 Task: Apply Clip Filter to Noir
Action: Mouse moved to (683, 268)
Screenshot: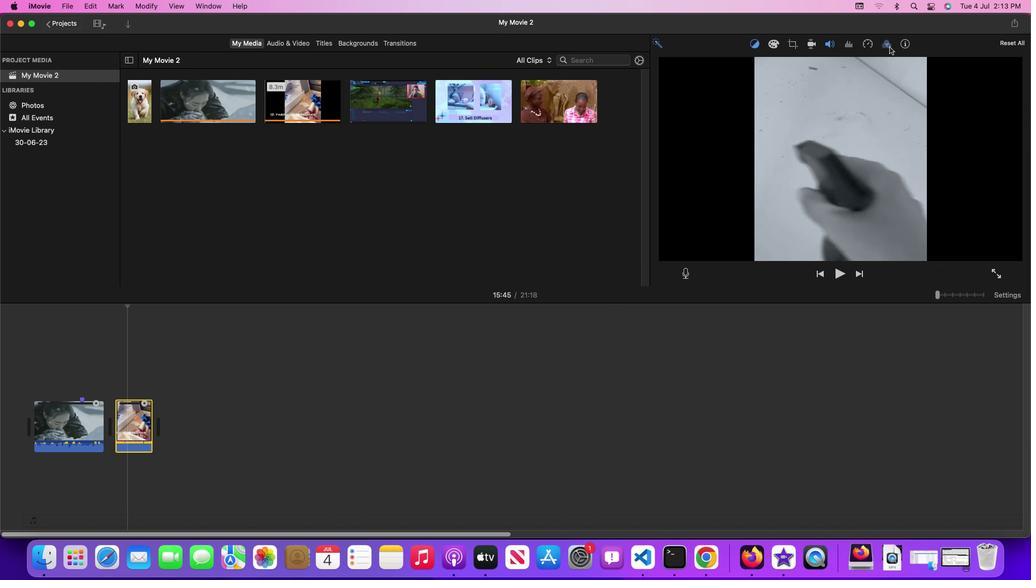 
Action: Mouse pressed left at (683, 268)
Screenshot: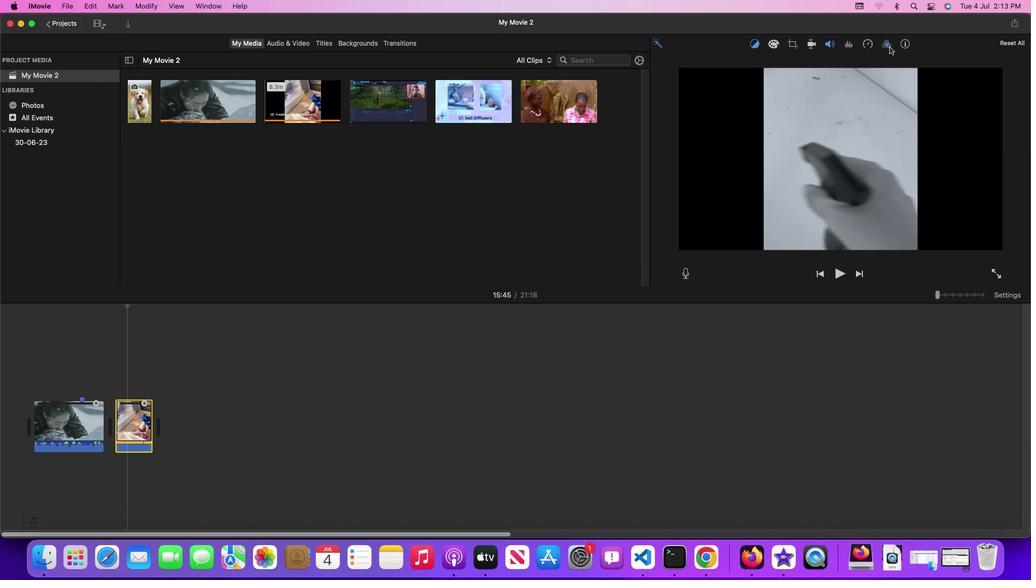 
Action: Mouse moved to (683, 268)
Screenshot: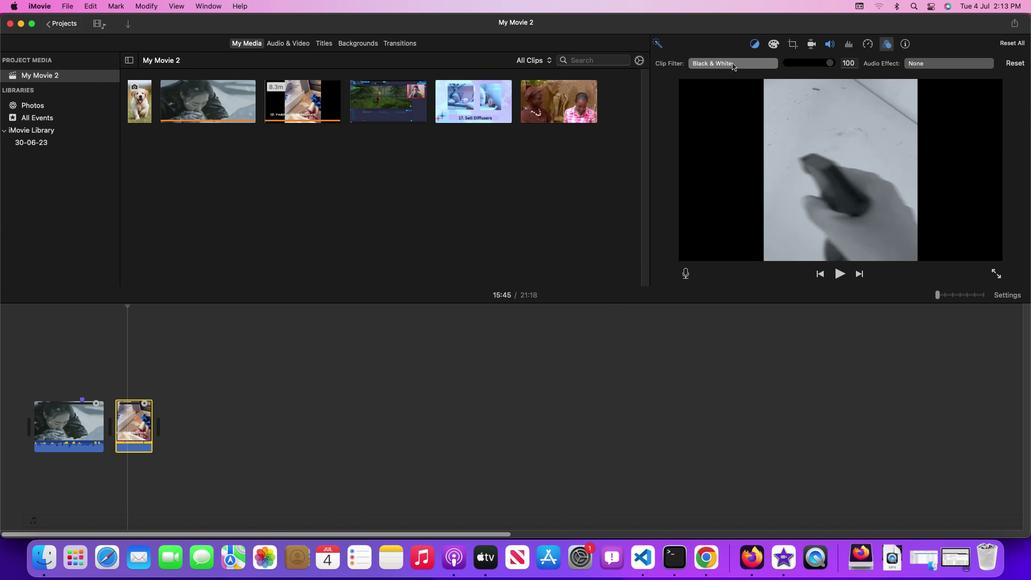 
Action: Mouse pressed left at (683, 268)
Screenshot: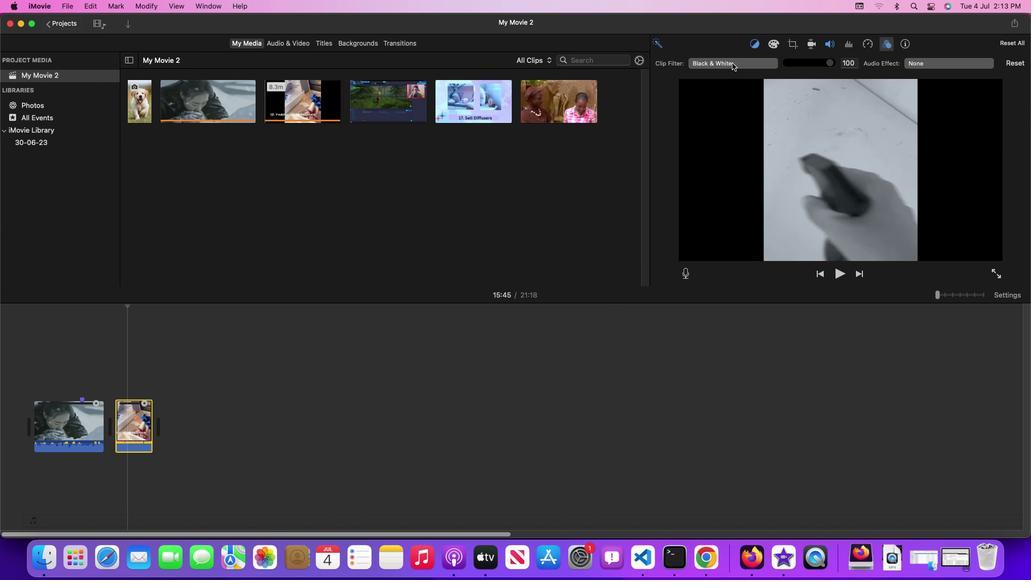 
Action: Mouse moved to (683, 268)
Screenshot: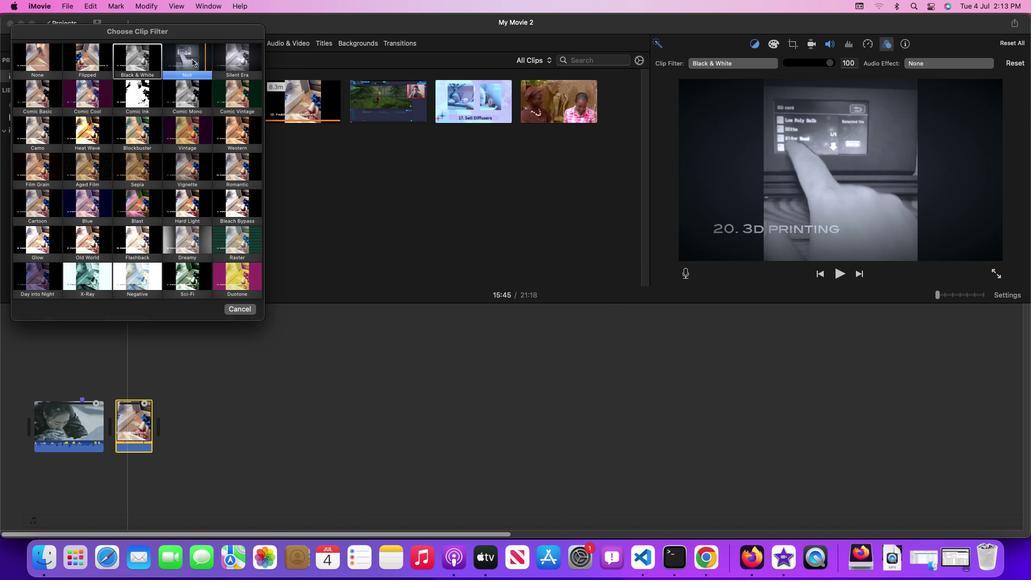 
Action: Mouse pressed left at (683, 268)
Screenshot: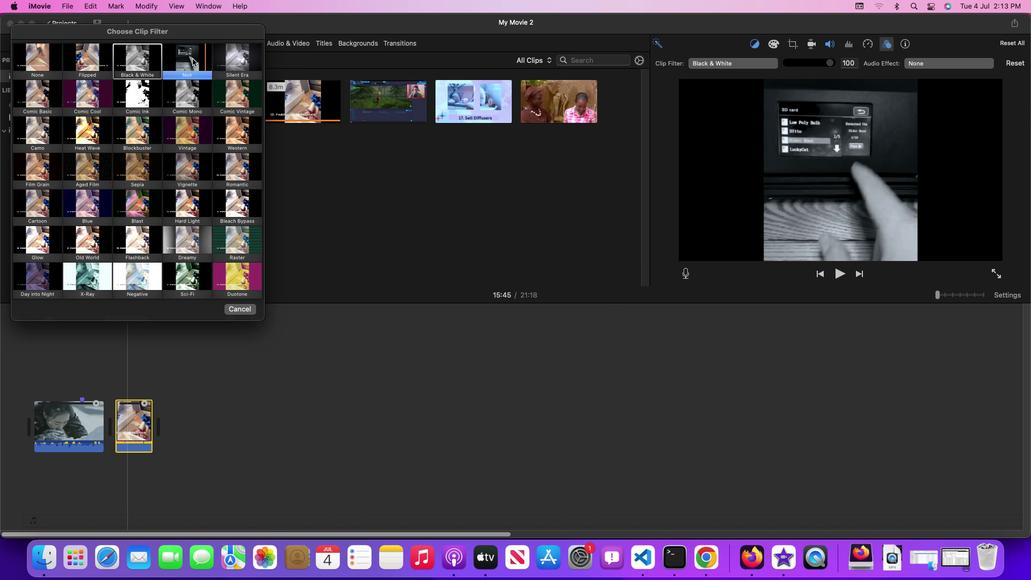 
Action: Mouse moved to (683, 269)
Screenshot: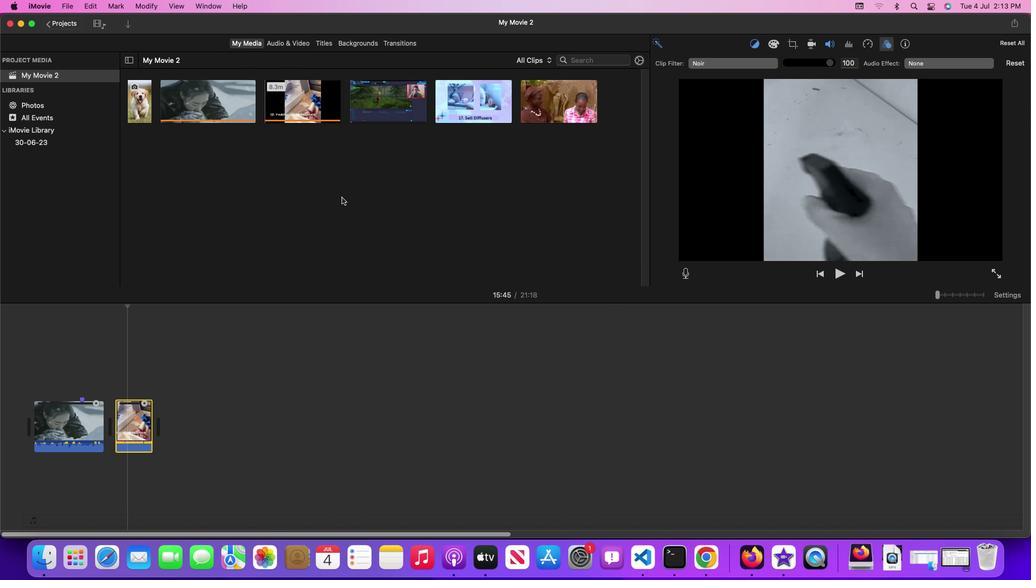 
